 Task: For heading Arial black with underline.  font size for heading18,  'Change the font style of data to'Calibri.  and font size to 9,  Change the alignment of both headline & data to Align center.  In the sheet  DashboardFinDashboard
Action: Mouse moved to (22, 117)
Screenshot: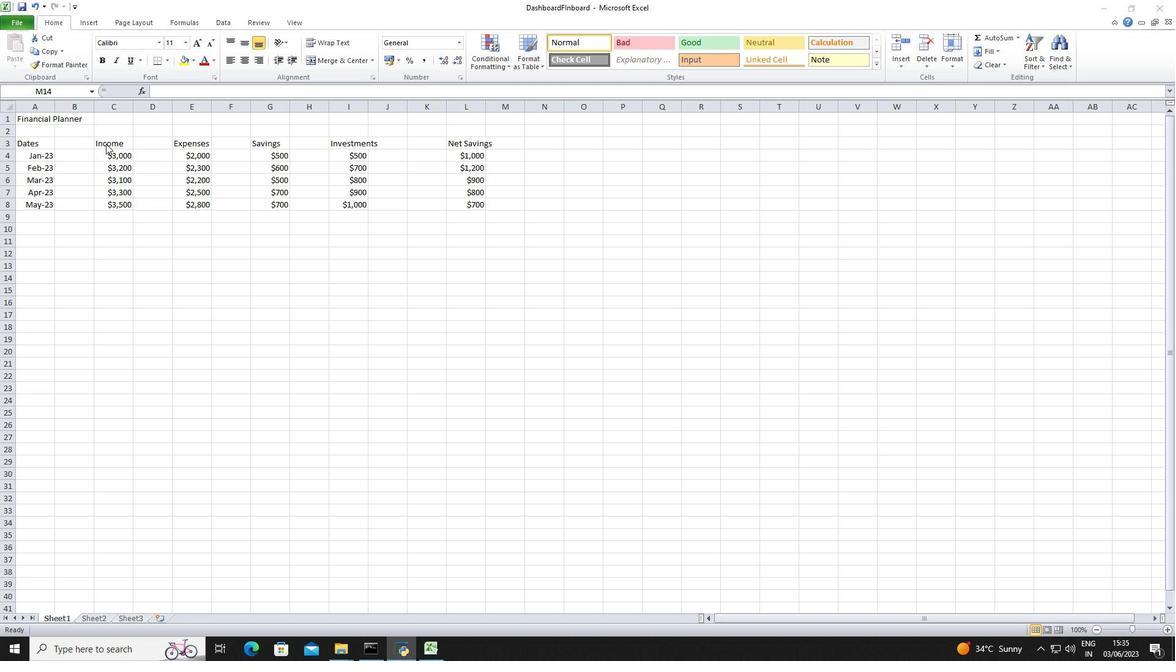 
Action: Mouse pressed left at (22, 117)
Screenshot: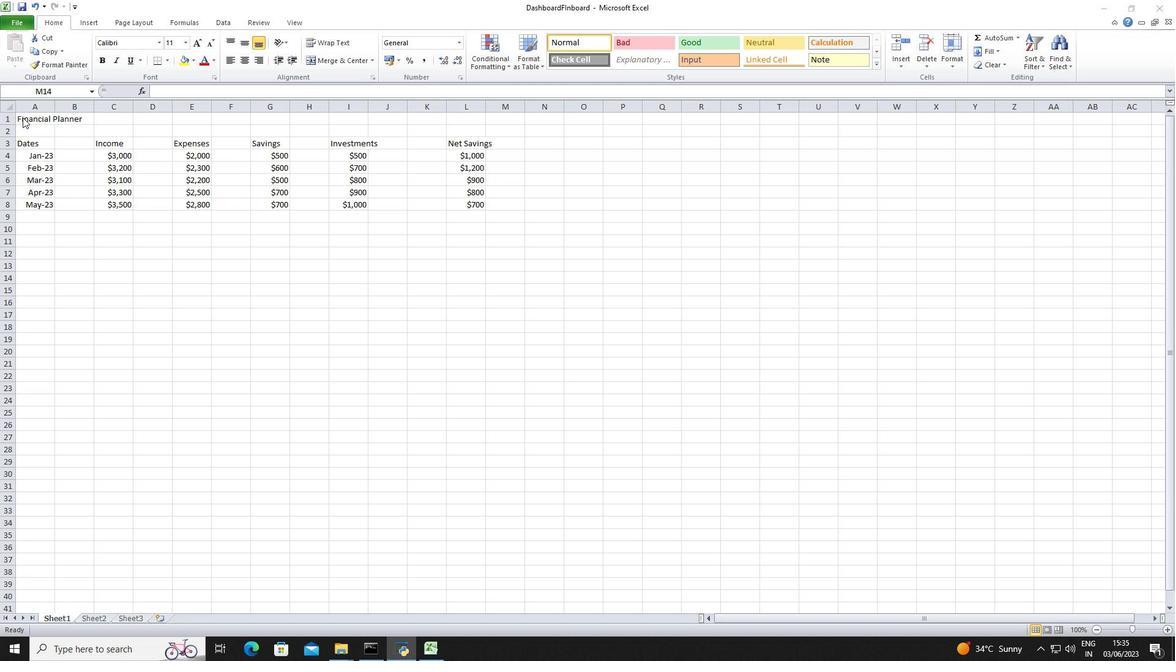 
Action: Mouse moved to (36, 118)
Screenshot: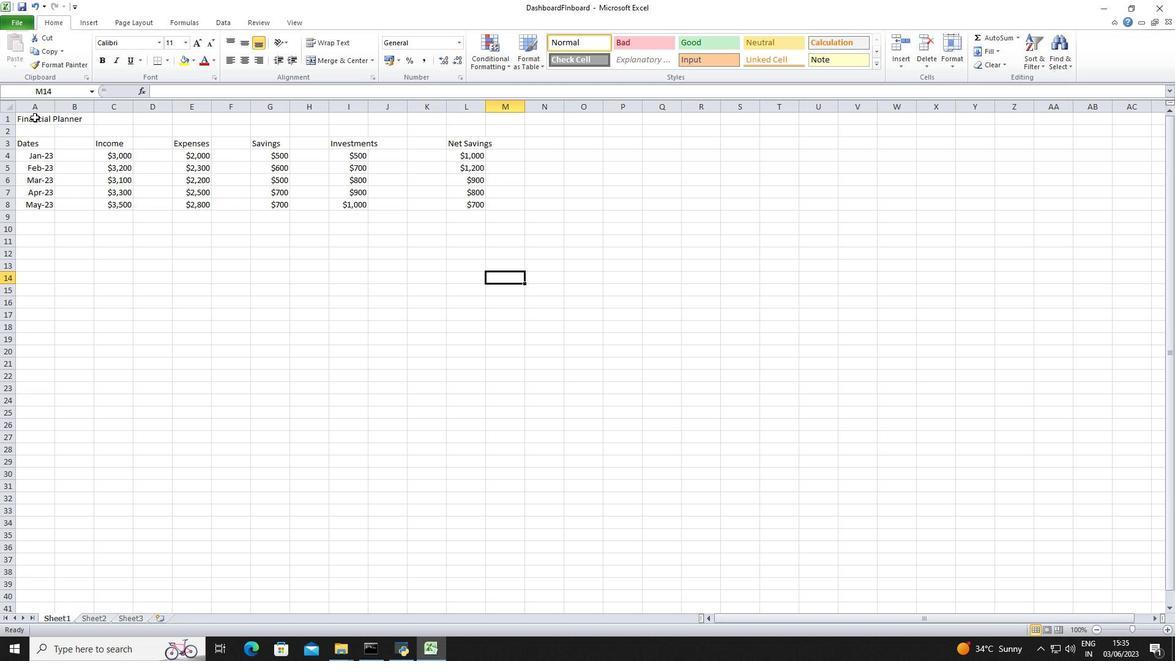 
Action: Mouse pressed left at (36, 118)
Screenshot: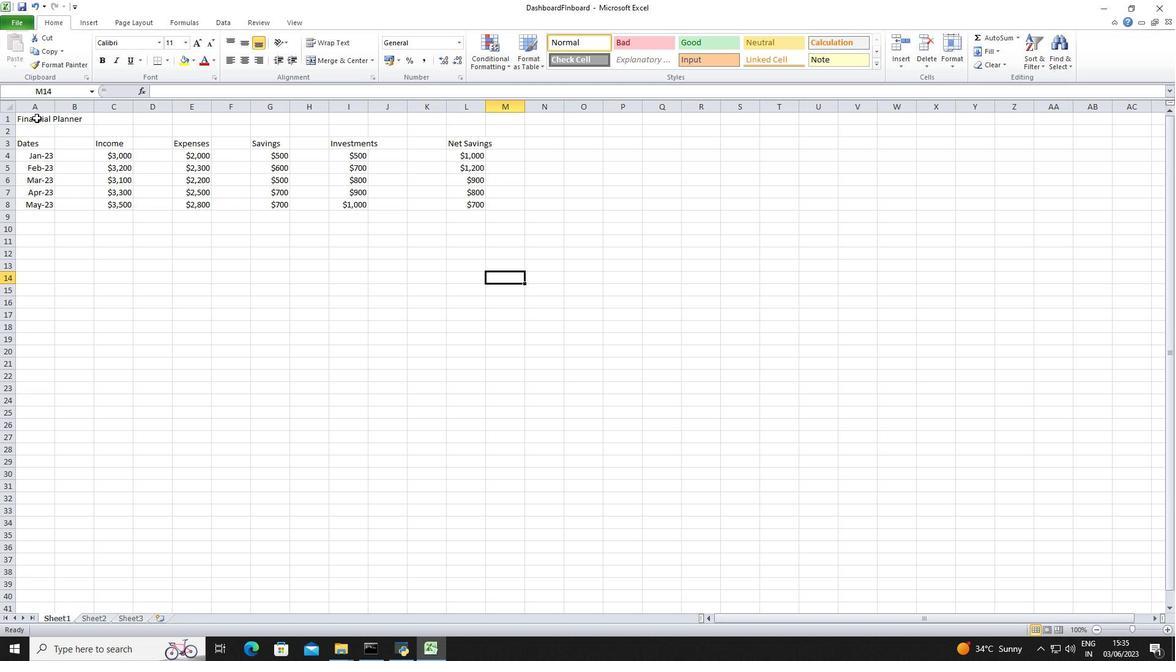 
Action: Mouse moved to (123, 43)
Screenshot: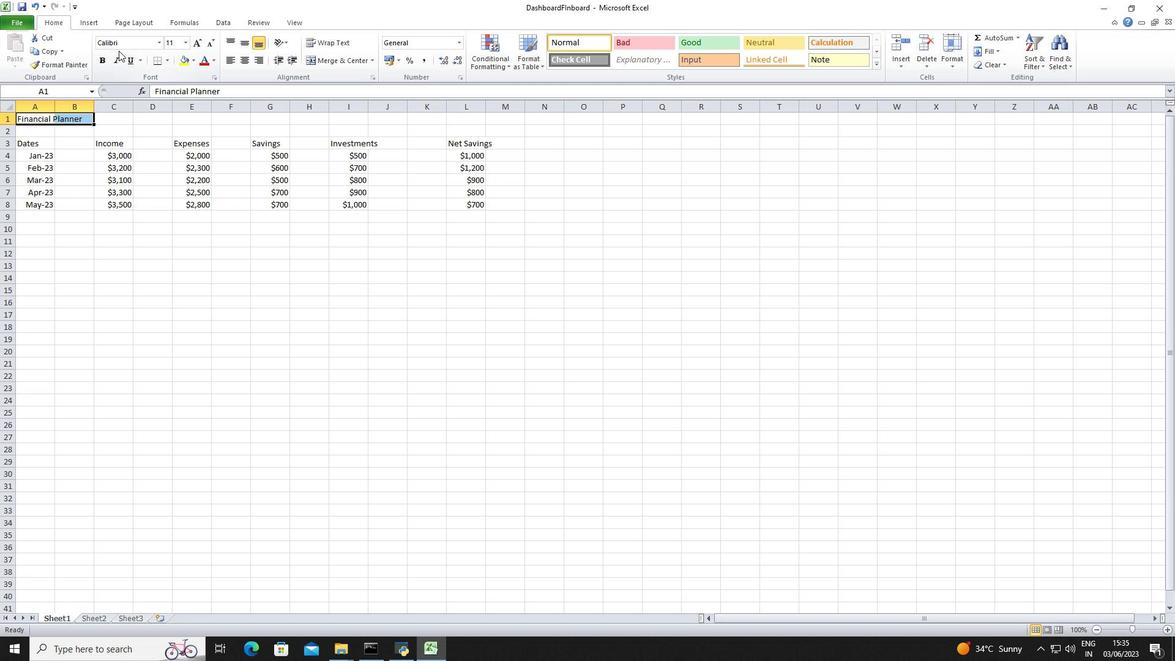 
Action: Mouse pressed left at (123, 43)
Screenshot: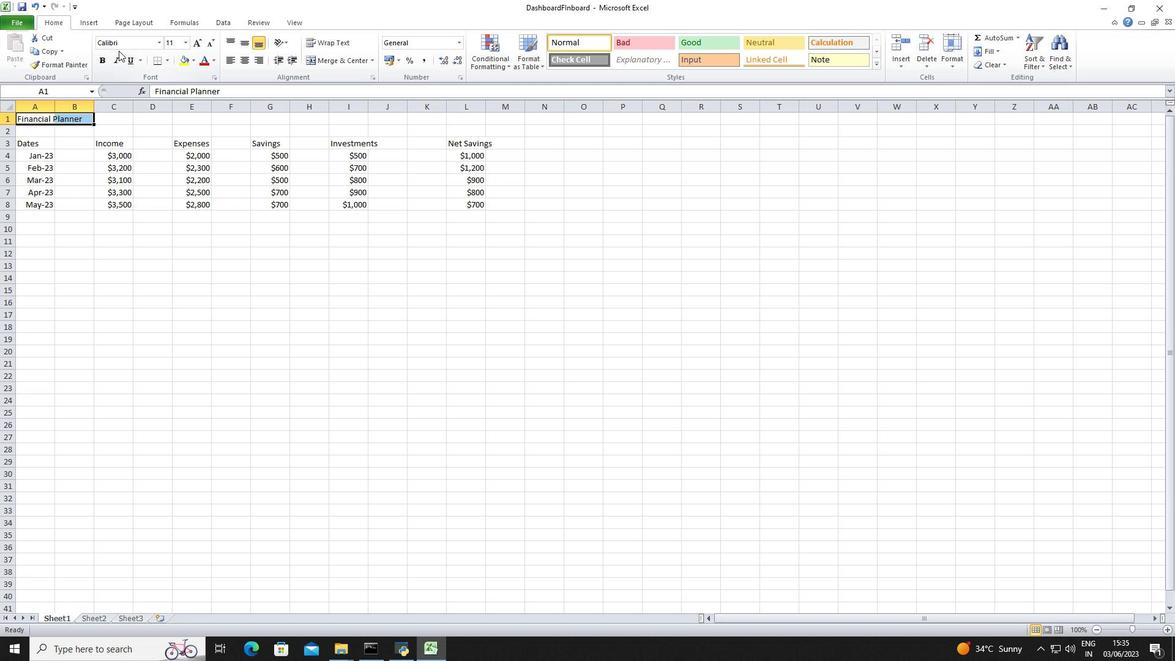 
Action: Key pressed <Key.shift>Arial
Screenshot: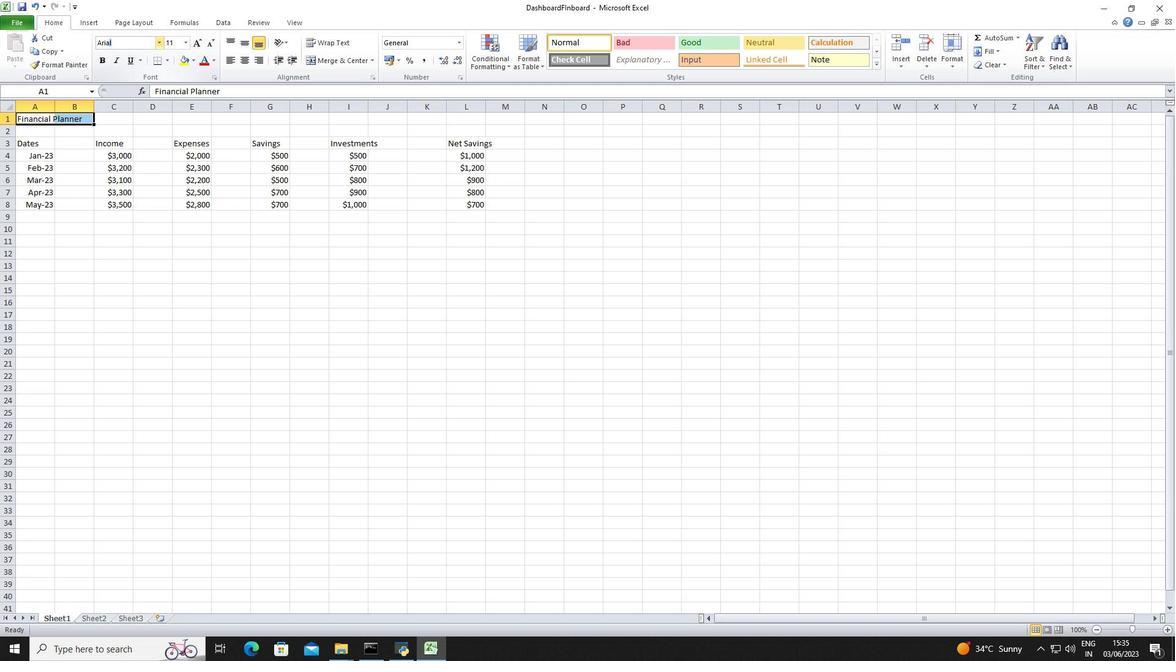 
Action: Mouse moved to (158, 44)
Screenshot: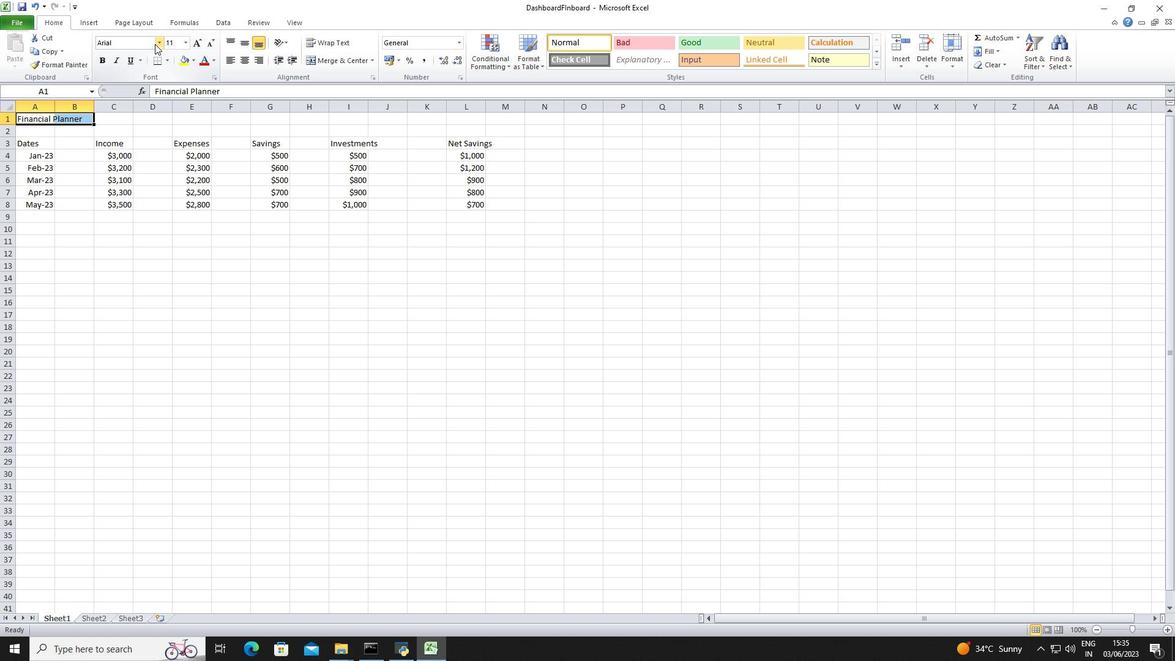 
Action: Key pressed <Key.space>black<Key.enter>
Screenshot: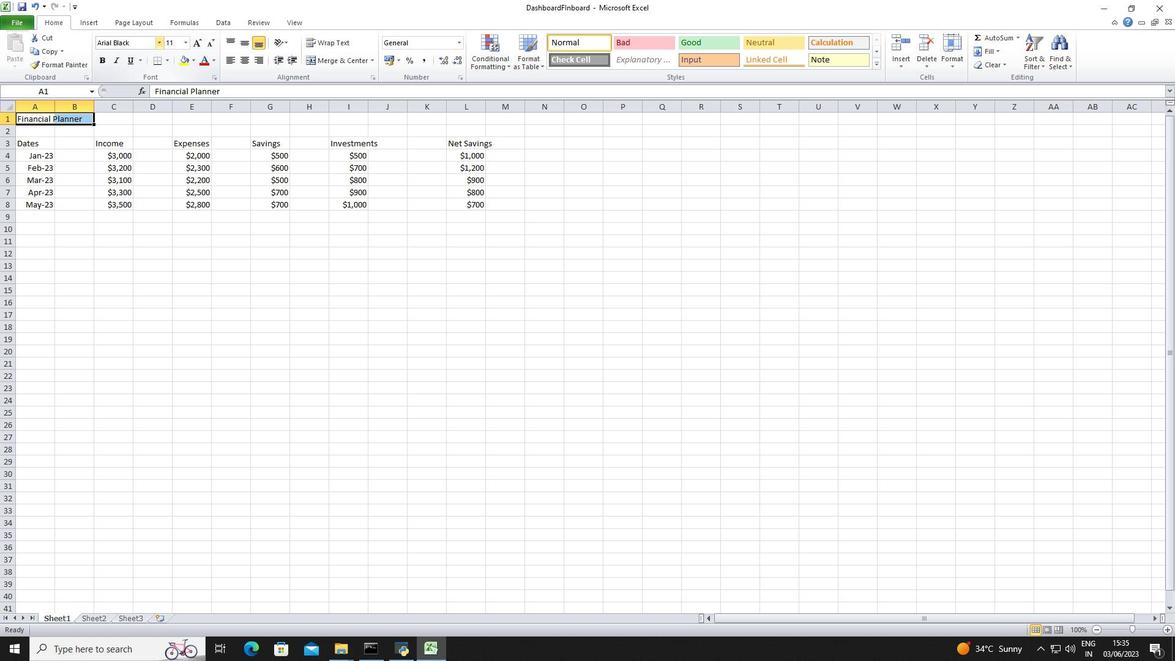 
Action: Mouse moved to (126, 64)
Screenshot: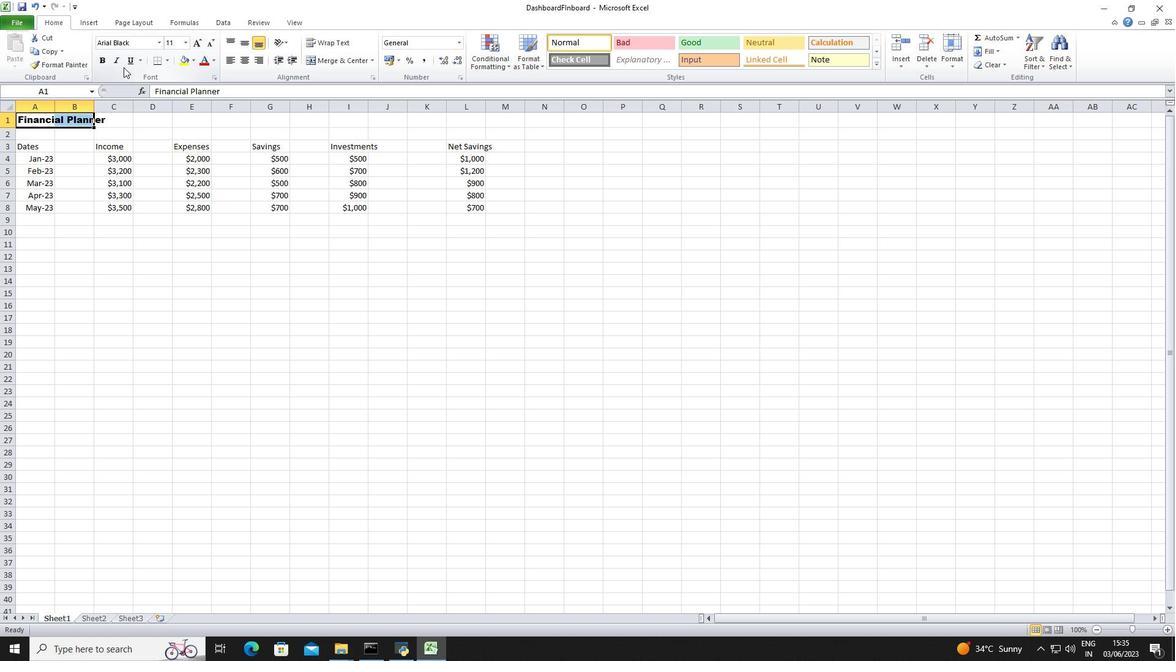 
Action: Mouse pressed left at (126, 64)
Screenshot: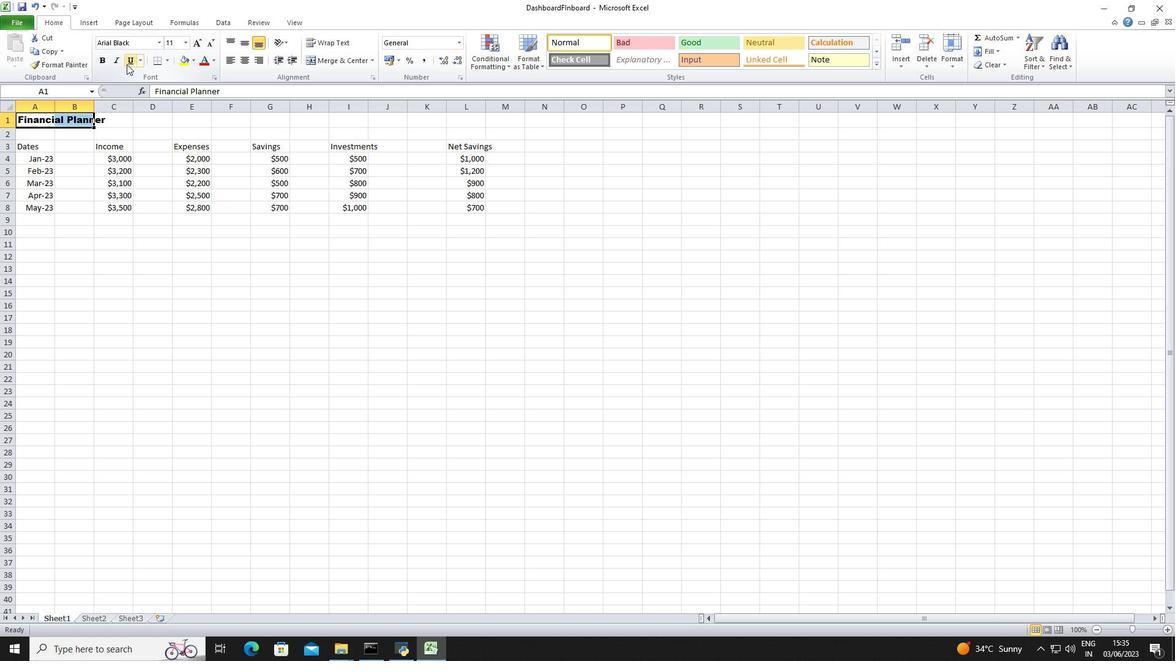 
Action: Mouse moved to (188, 42)
Screenshot: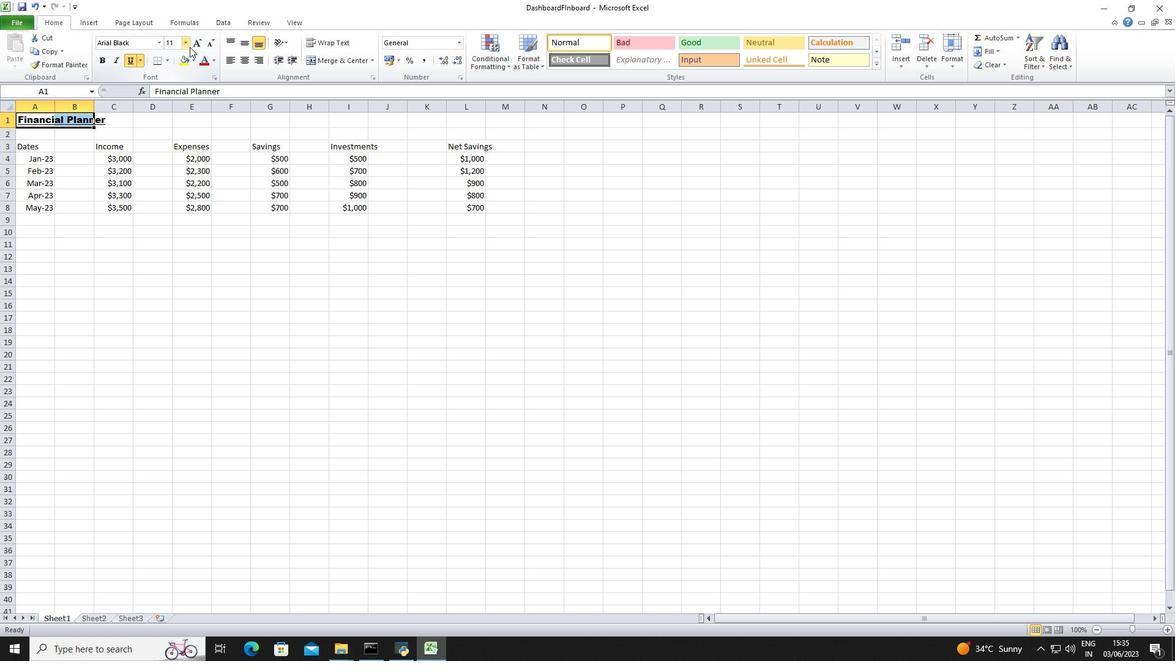 
Action: Mouse pressed left at (188, 42)
Screenshot: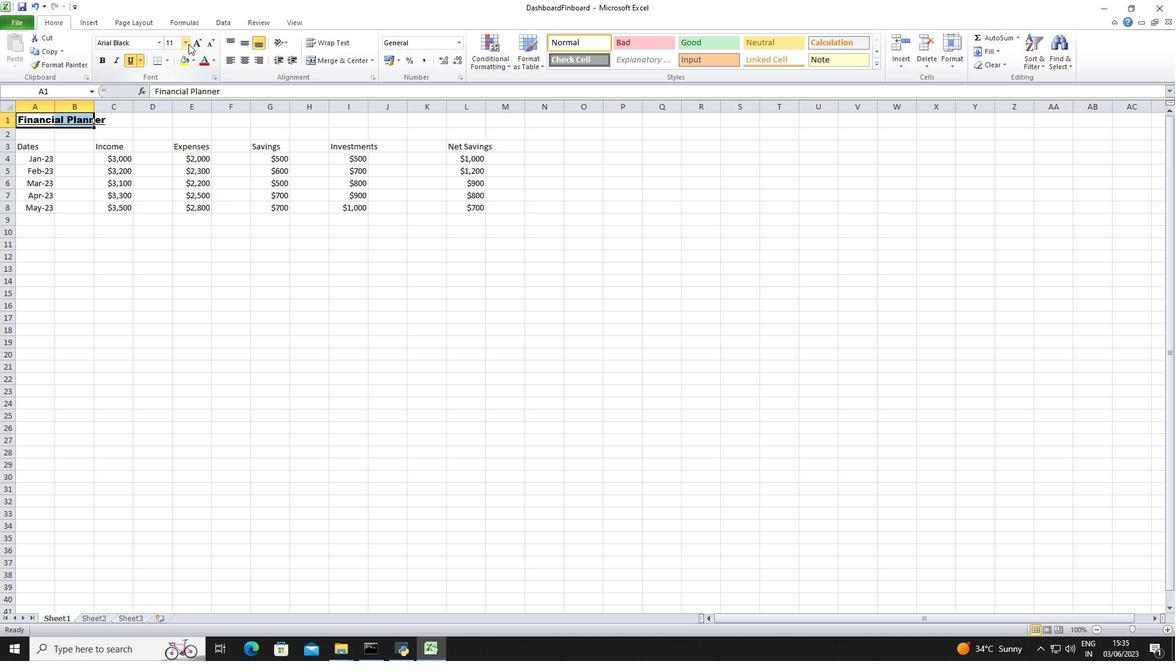 
Action: Mouse moved to (171, 127)
Screenshot: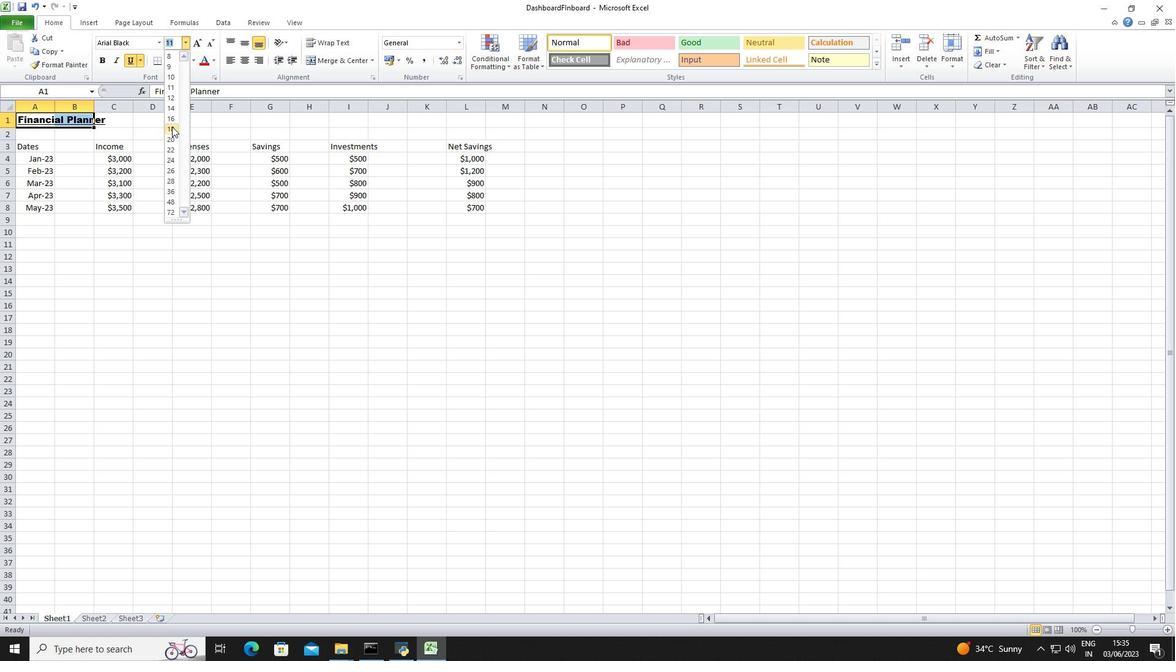 
Action: Mouse pressed left at (171, 127)
Screenshot: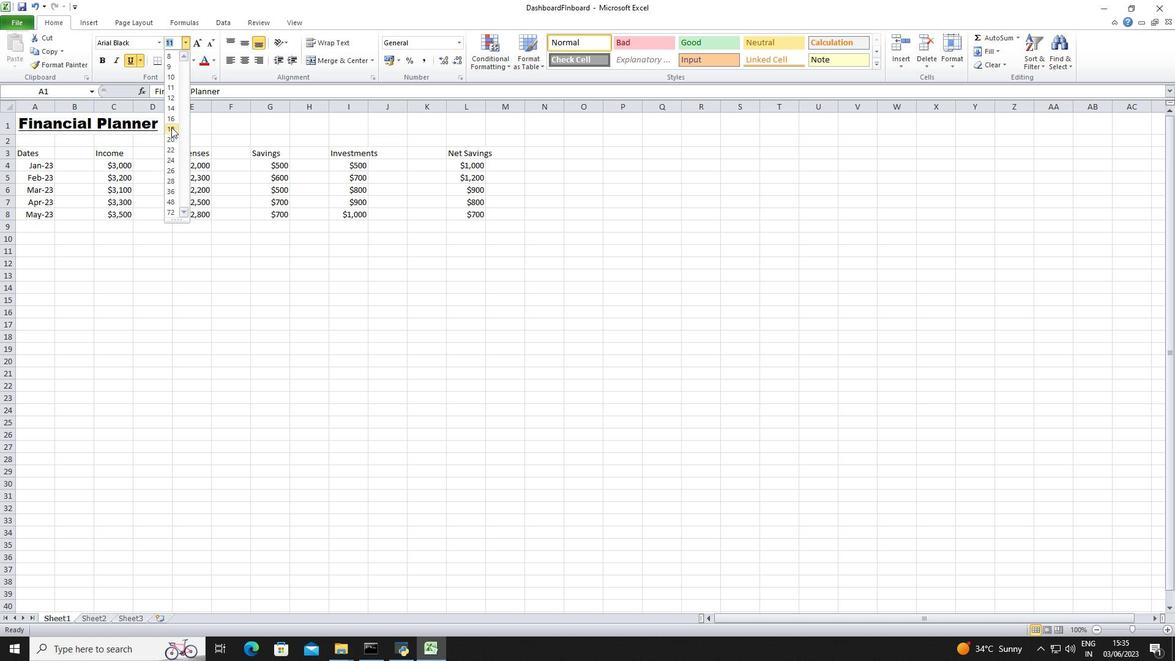 
Action: Mouse moved to (43, 158)
Screenshot: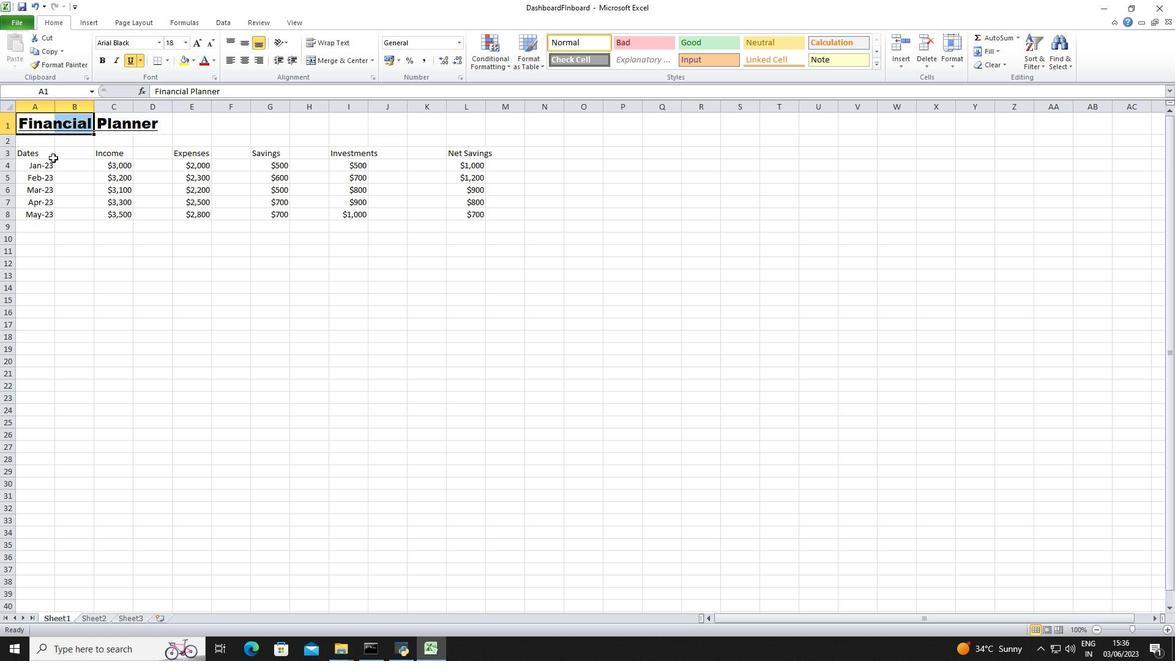 
Action: Mouse pressed left at (43, 158)
Screenshot: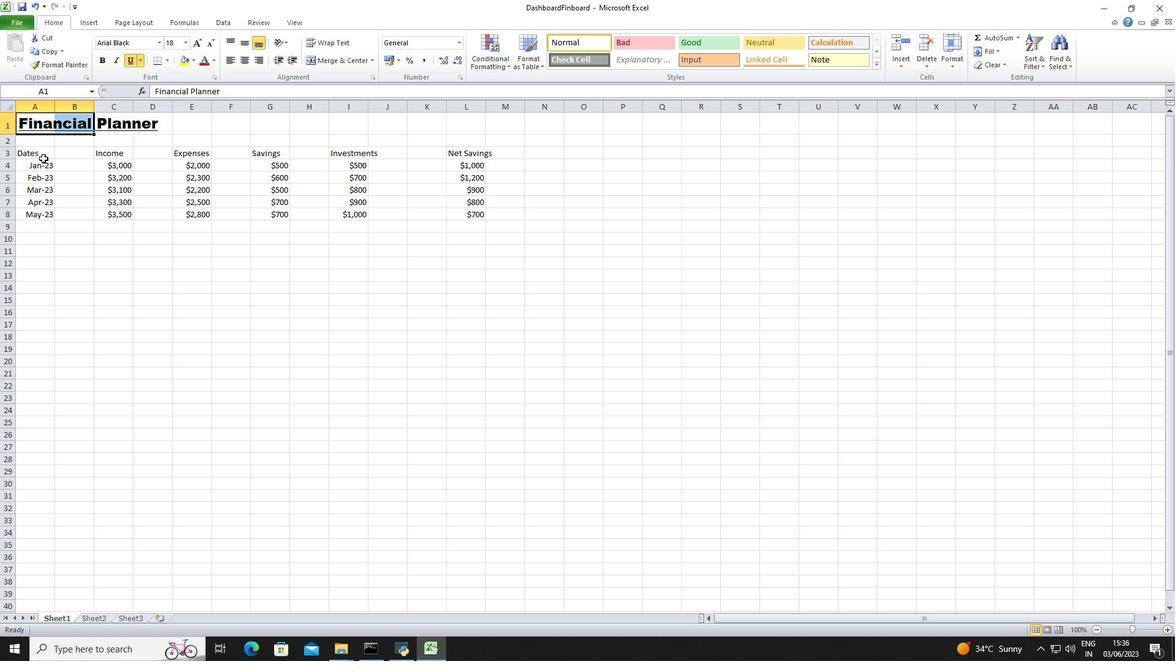 
Action: Mouse moved to (124, 45)
Screenshot: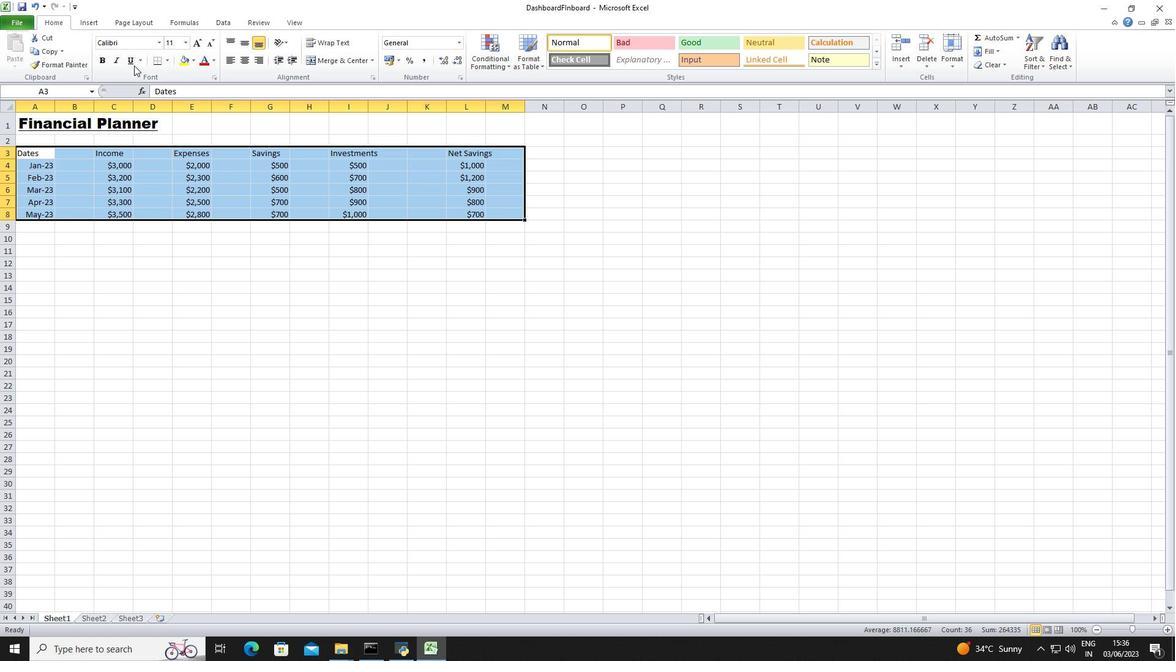 
Action: Mouse pressed left at (124, 45)
Screenshot: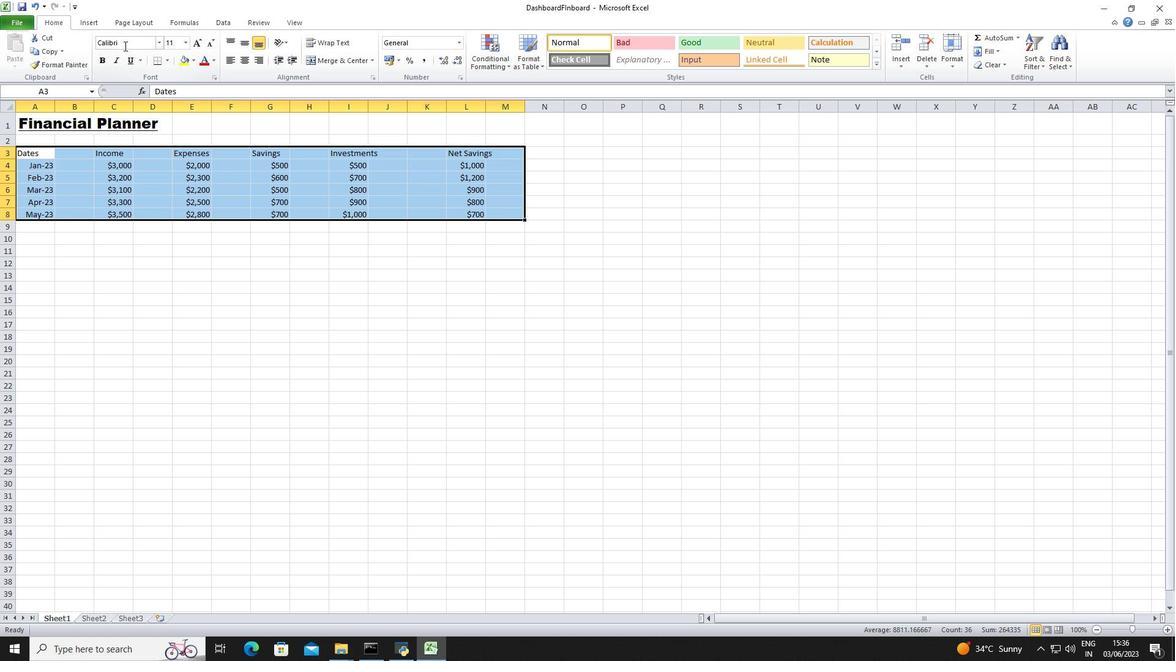 
Action: Key pressed <Key.enter>
Screenshot: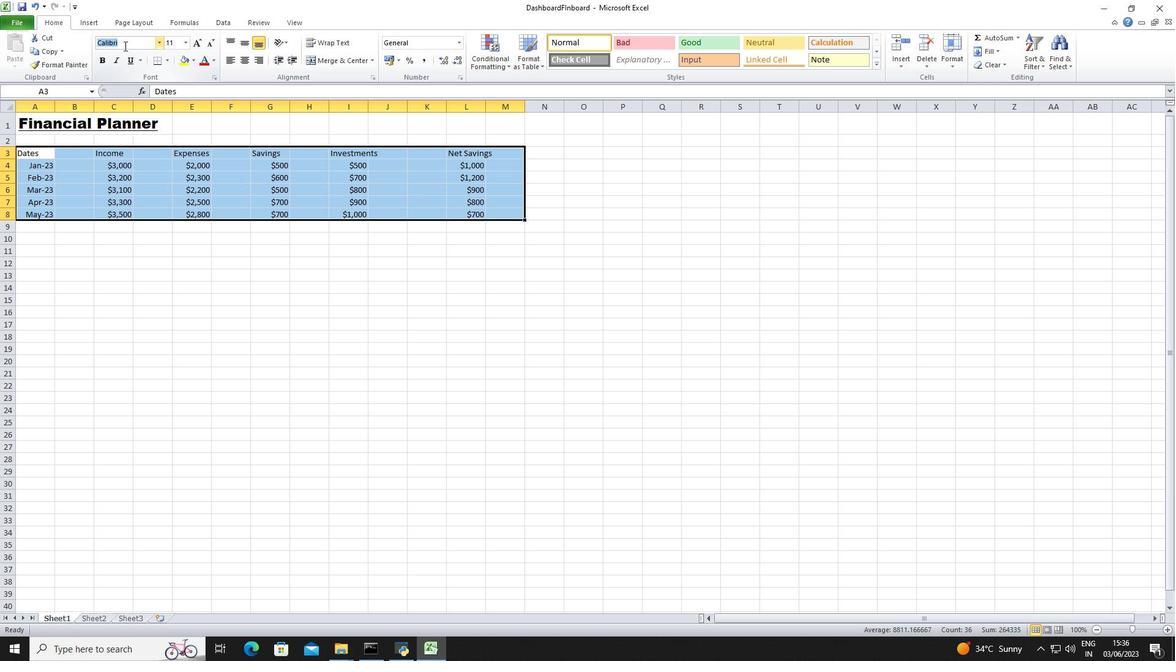 
Action: Mouse moved to (184, 44)
Screenshot: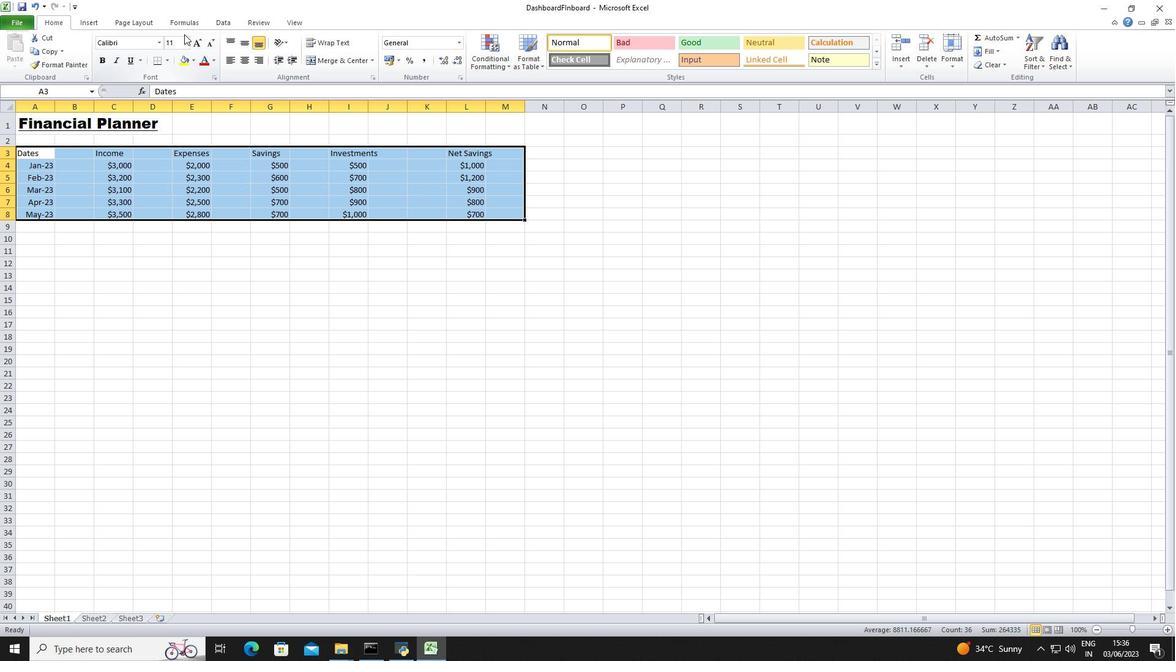 
Action: Mouse pressed left at (184, 44)
Screenshot: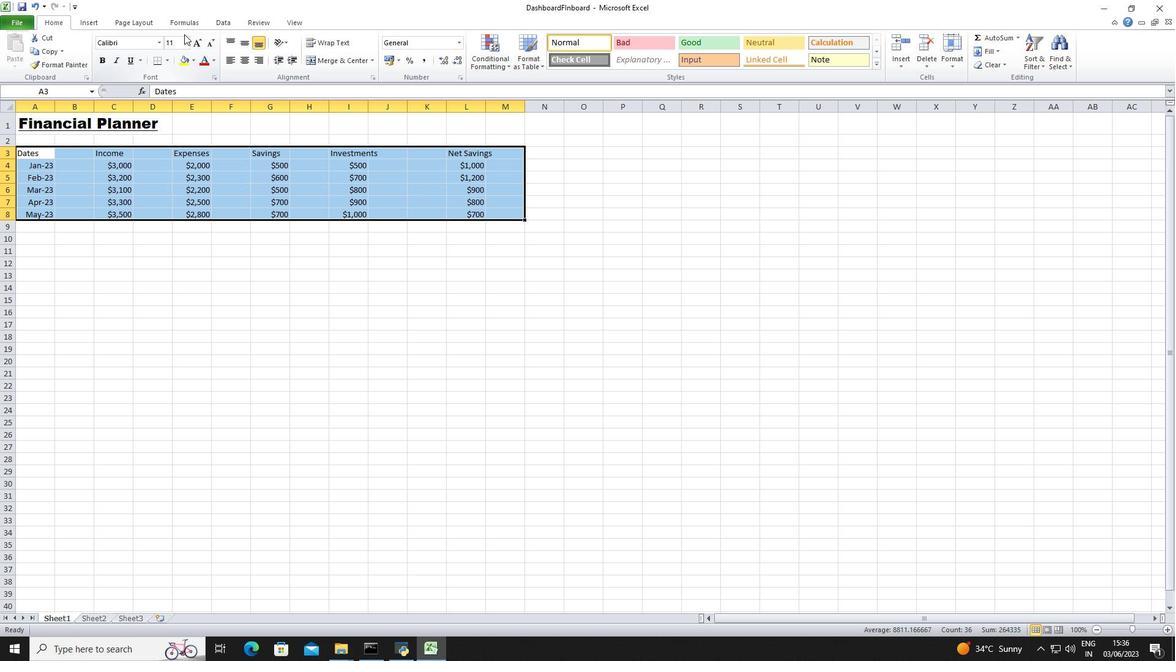 
Action: Mouse moved to (175, 66)
Screenshot: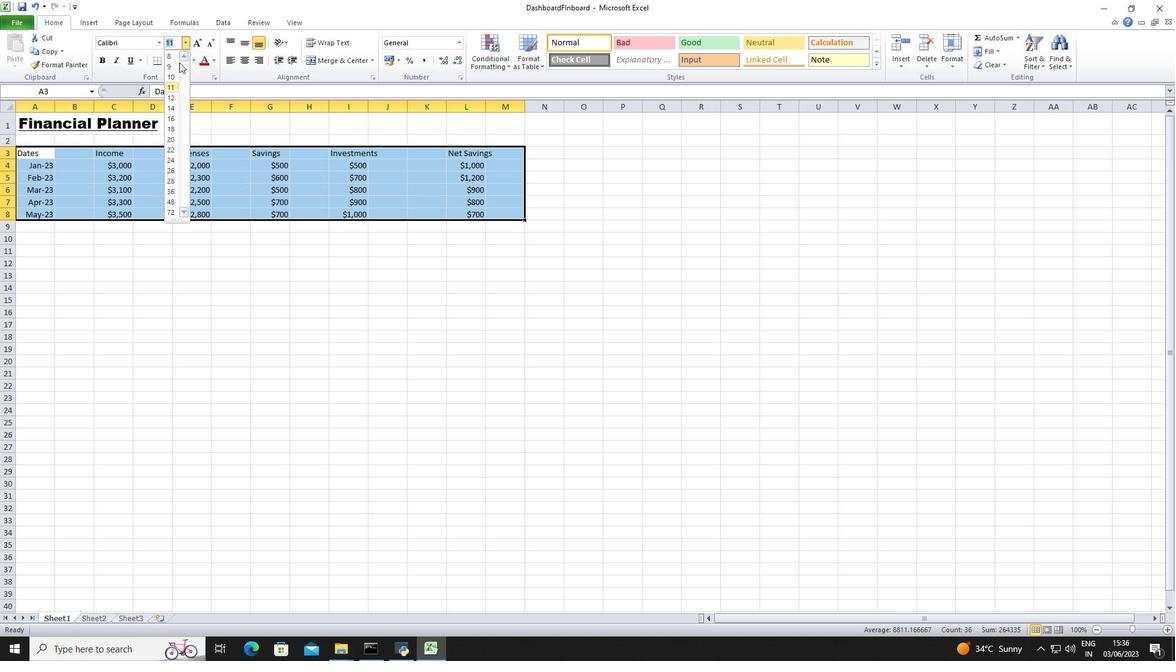 
Action: Mouse pressed left at (175, 66)
Screenshot: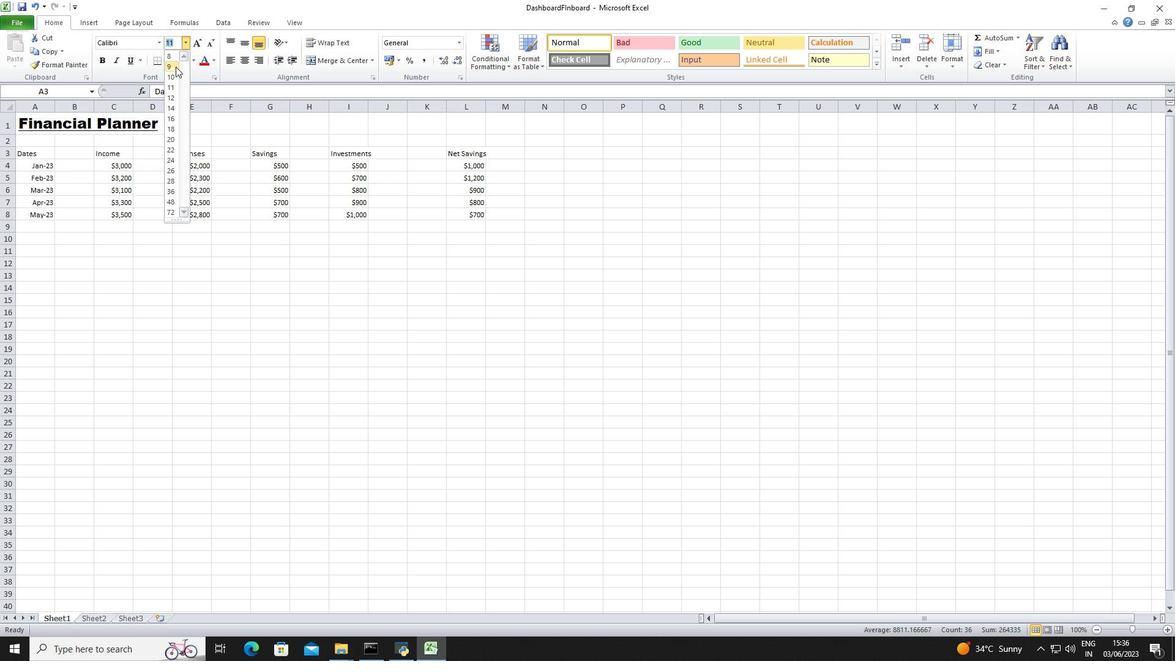
Action: Mouse moved to (243, 60)
Screenshot: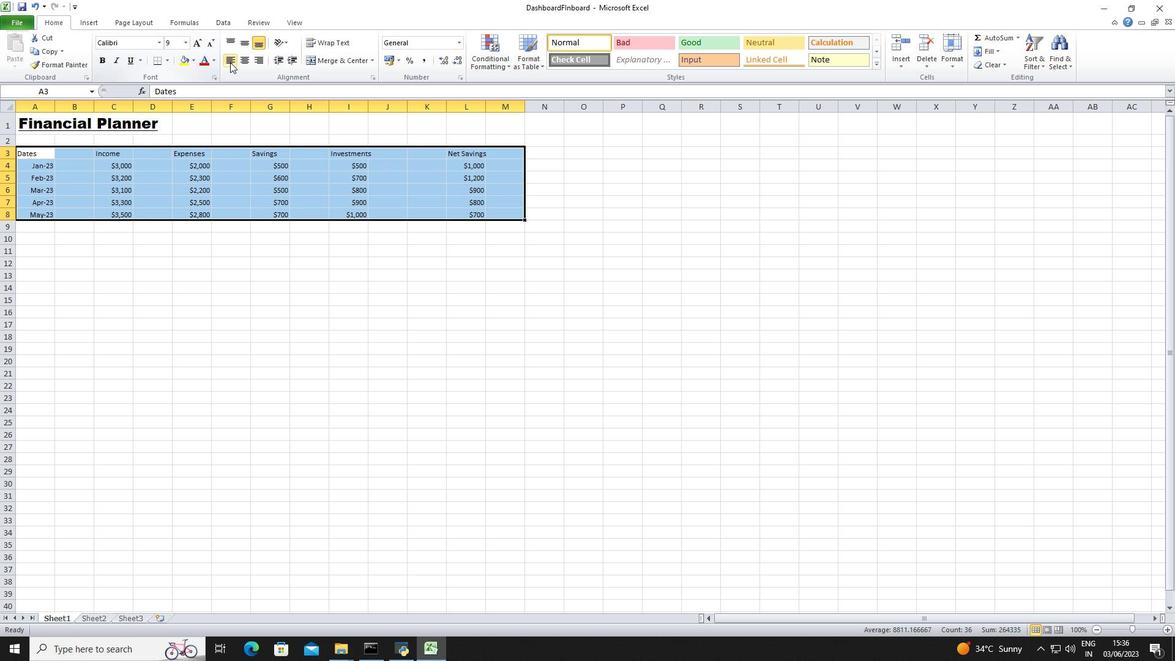 
Action: Mouse pressed left at (243, 60)
Screenshot: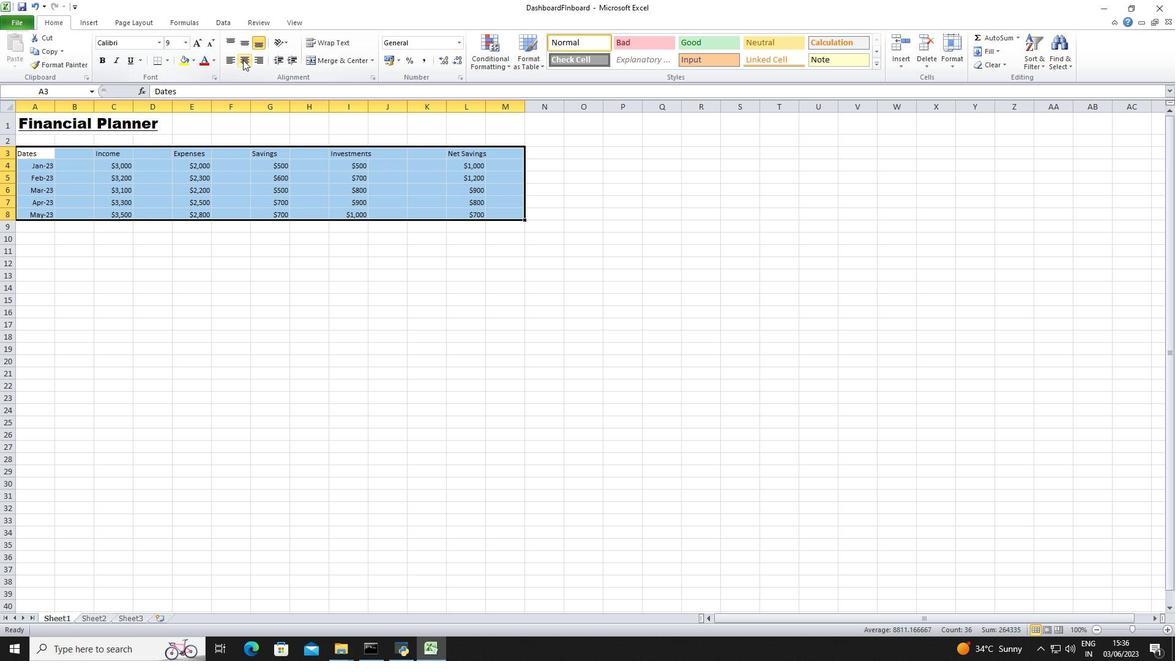 
Action: Mouse moved to (30, 125)
Screenshot: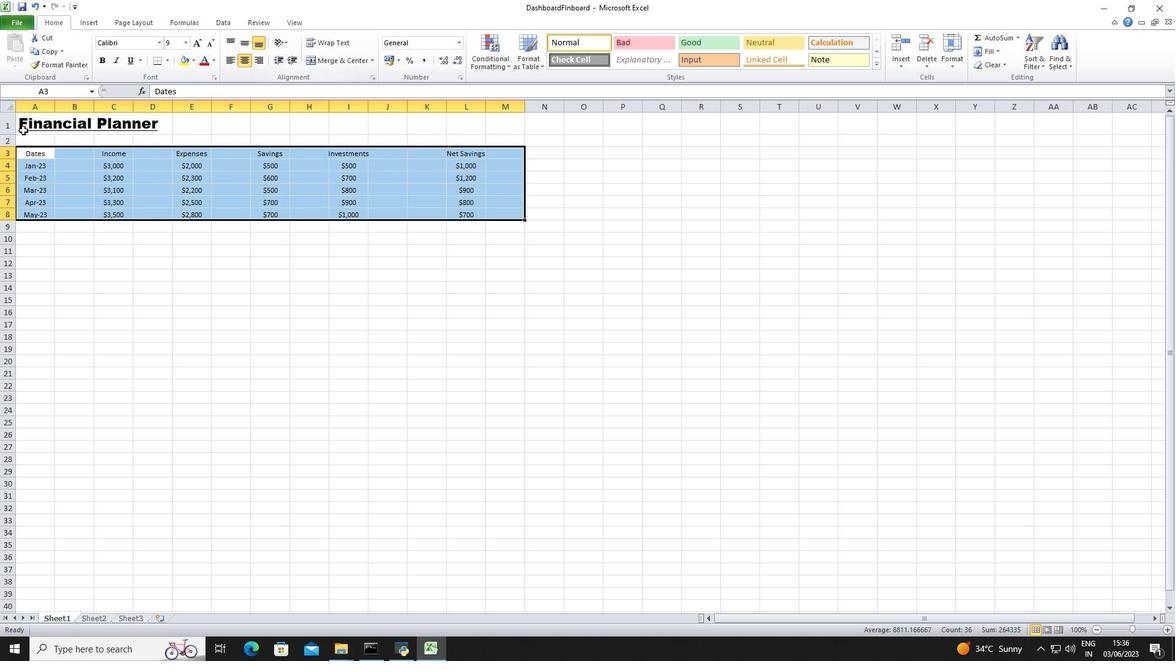 
Action: Mouse pressed left at (30, 125)
Screenshot: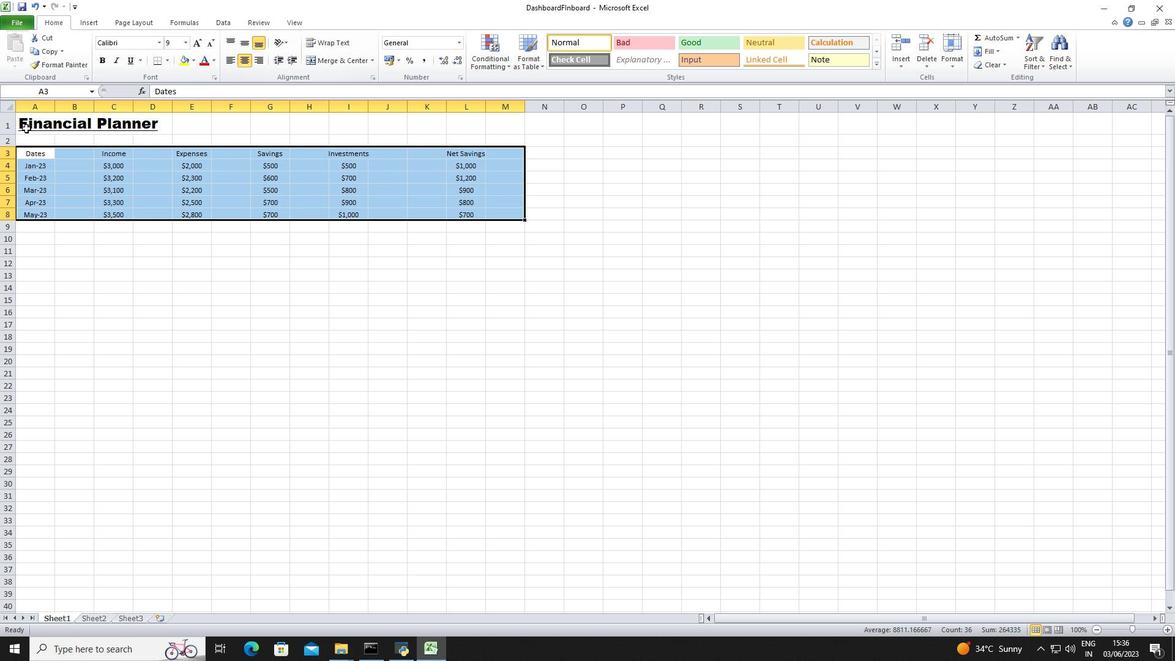
Action: Mouse moved to (244, 64)
Screenshot: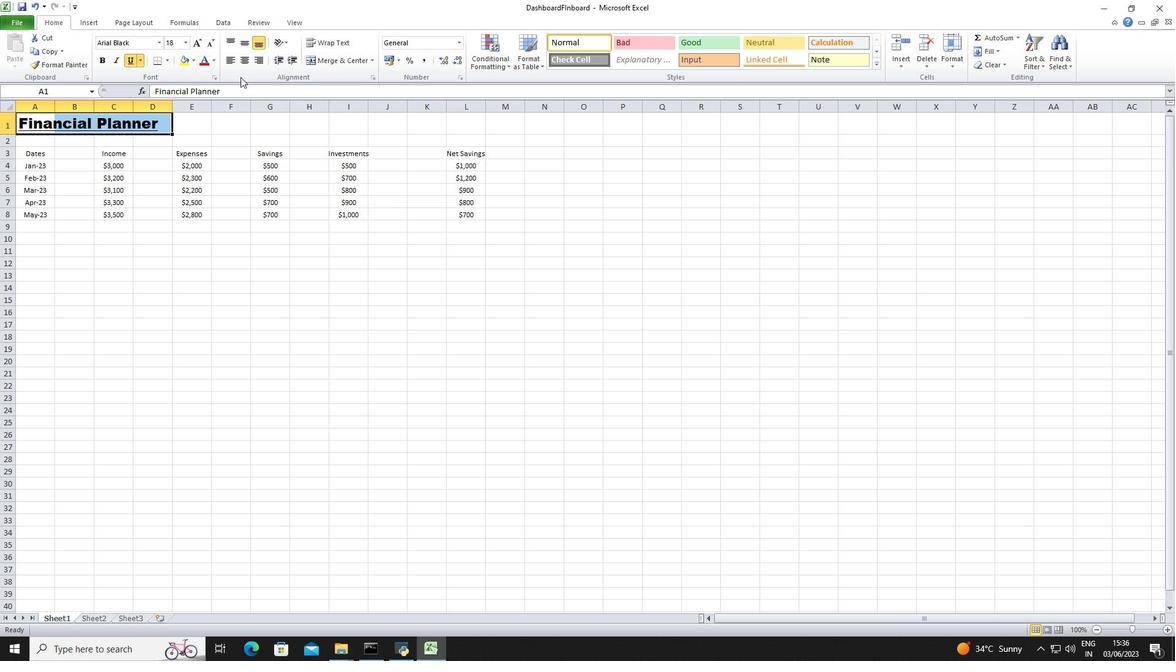 
Action: Mouse pressed left at (244, 64)
Screenshot: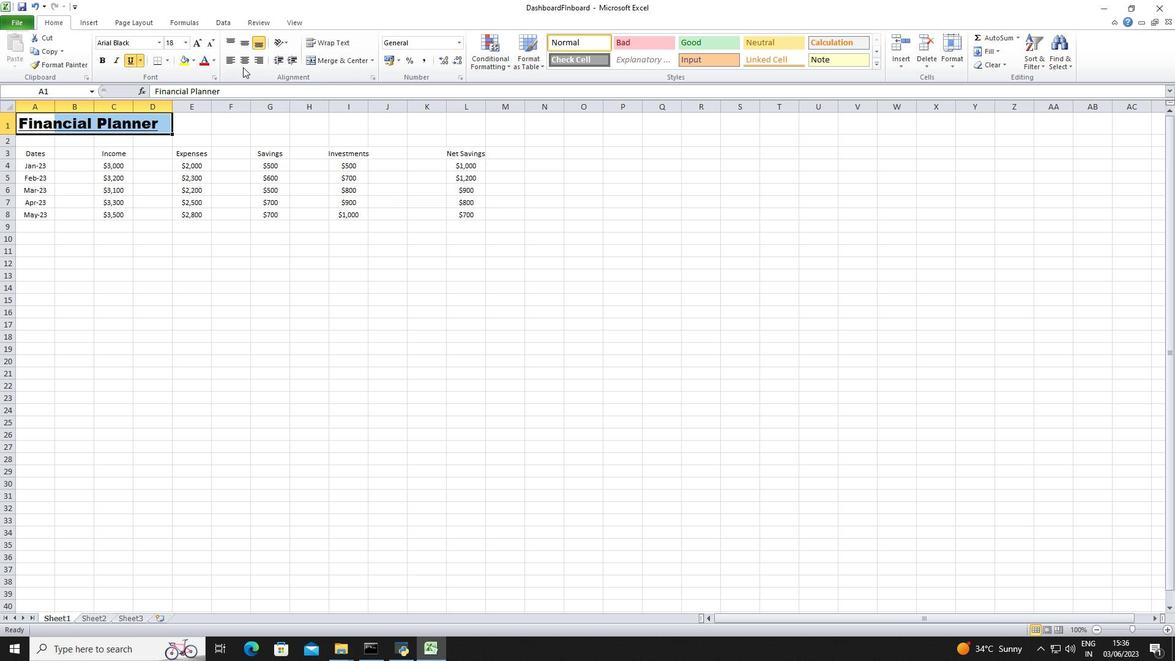 
Action: Mouse moved to (54, 109)
Screenshot: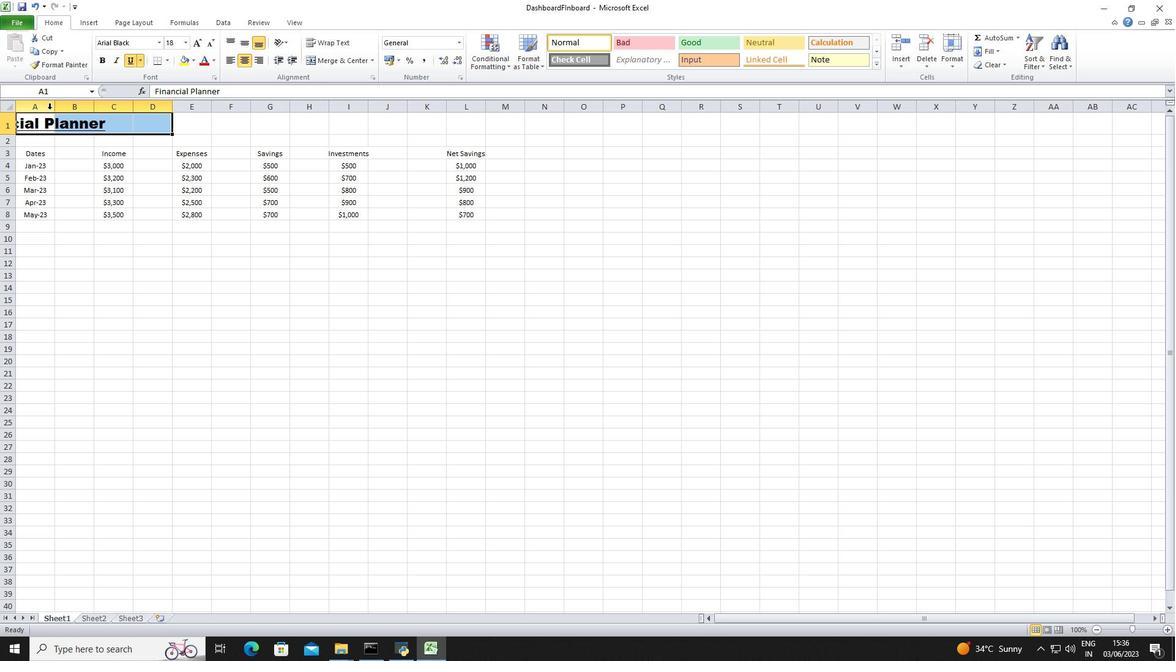 
Action: Mouse pressed left at (54, 109)
Screenshot: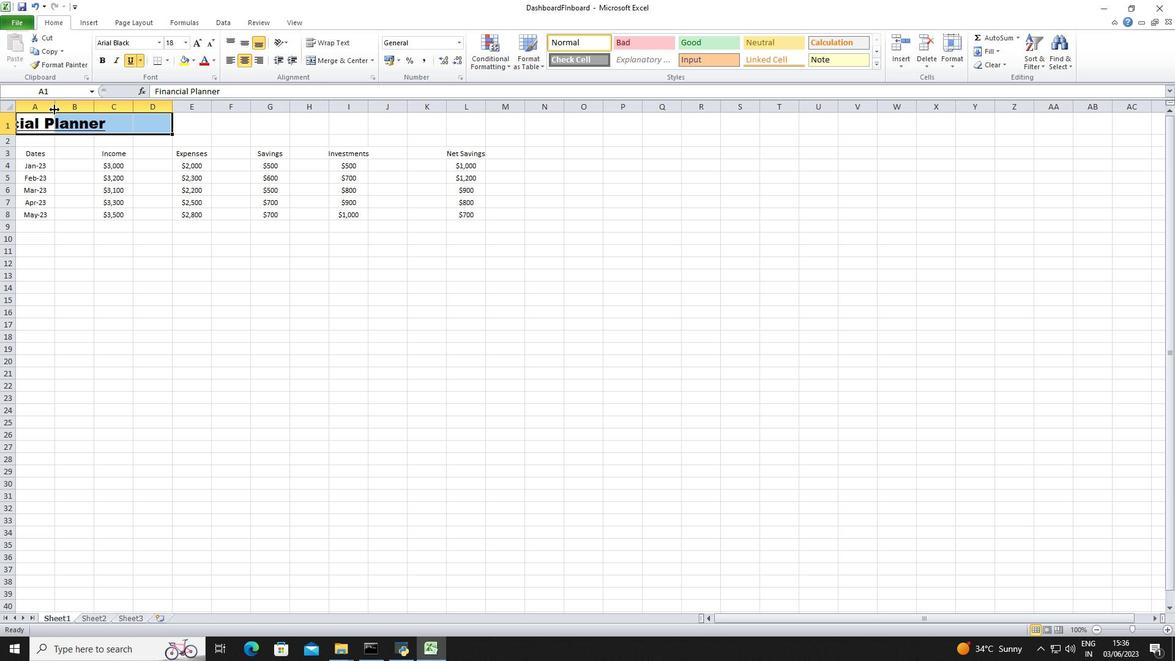 
Action: Mouse moved to (126, 110)
Screenshot: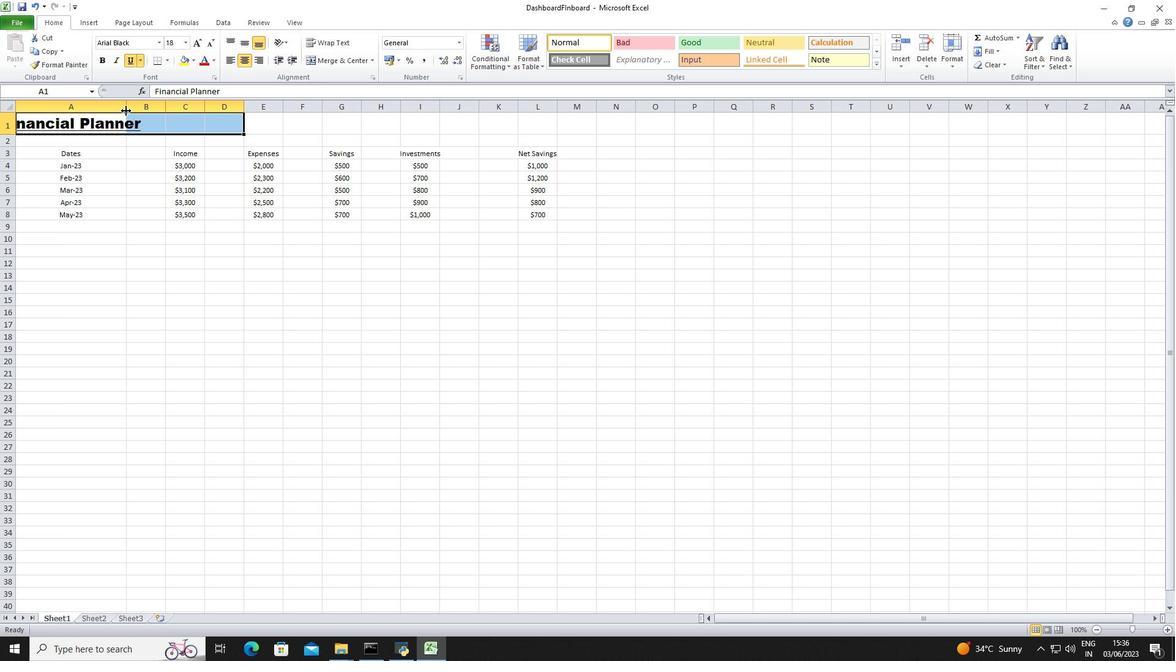 
Action: Mouse pressed left at (126, 110)
Screenshot: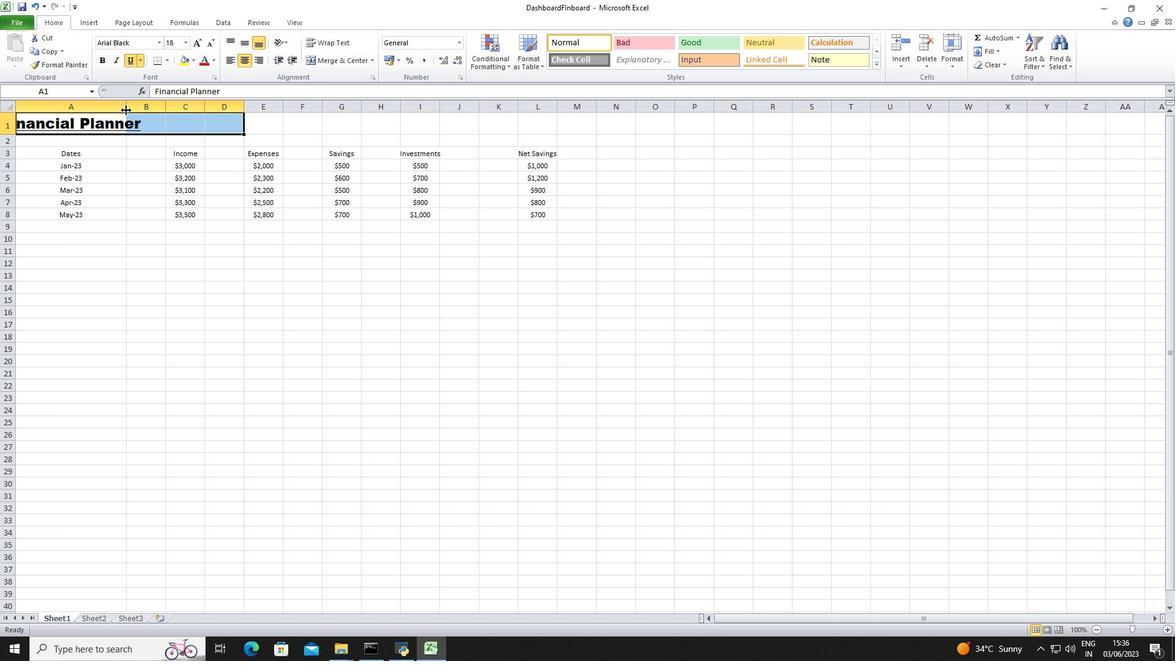 
Action: Mouse moved to (156, 113)
Screenshot: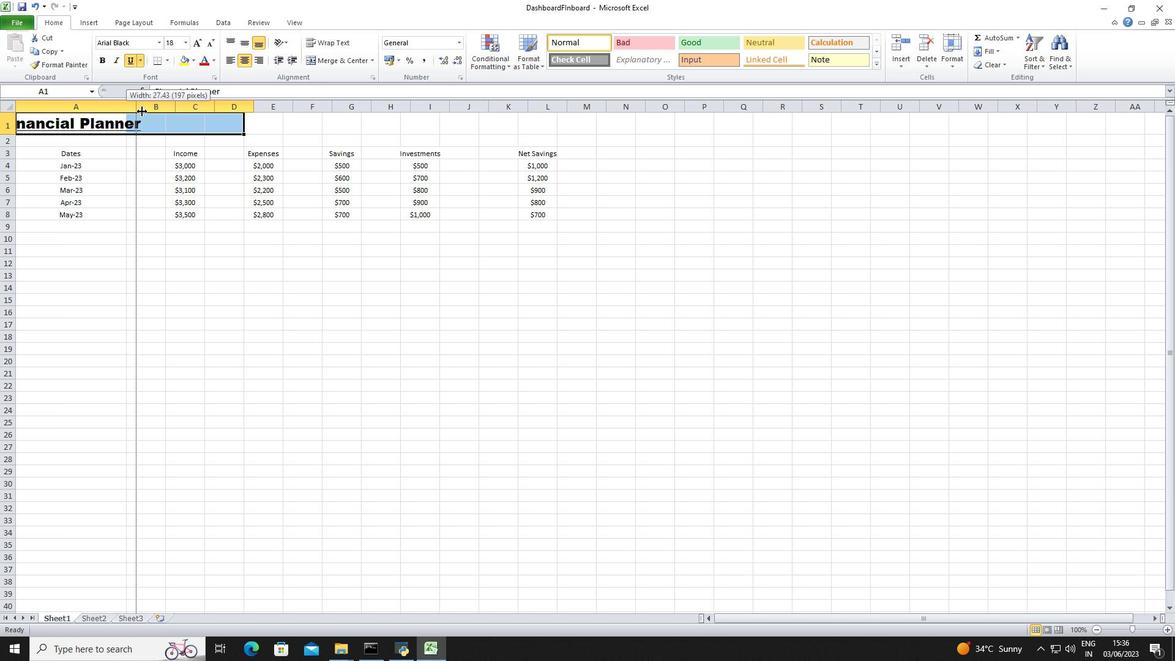
Action: Mouse pressed left at (156, 113)
Screenshot: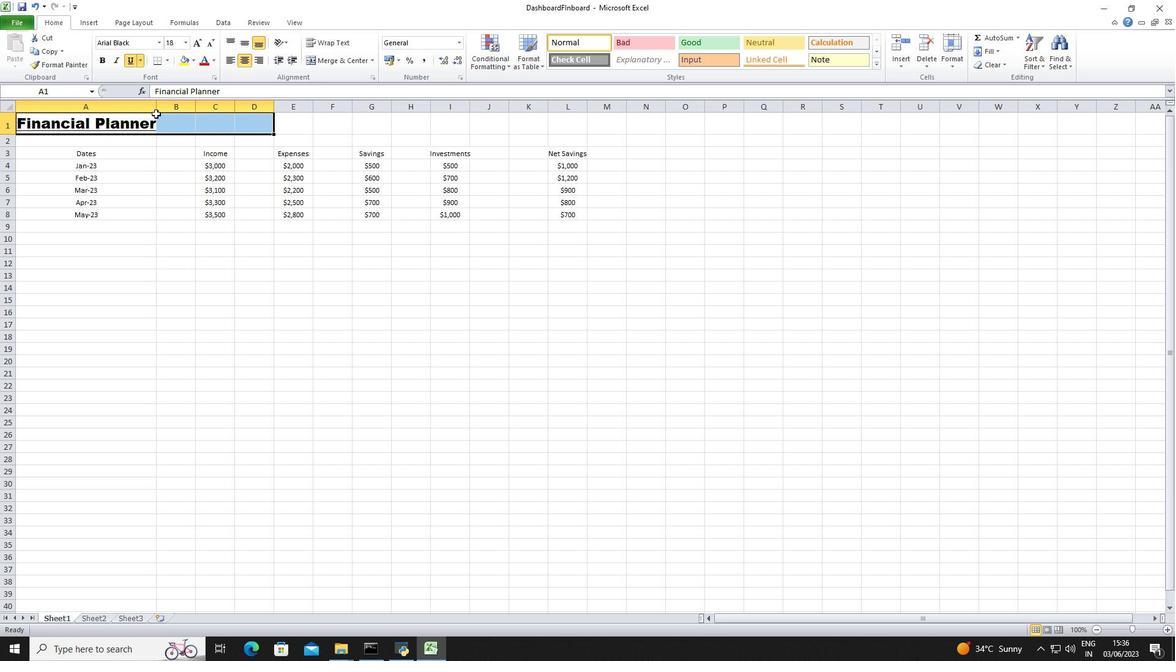 
Action: Mouse moved to (157, 109)
Screenshot: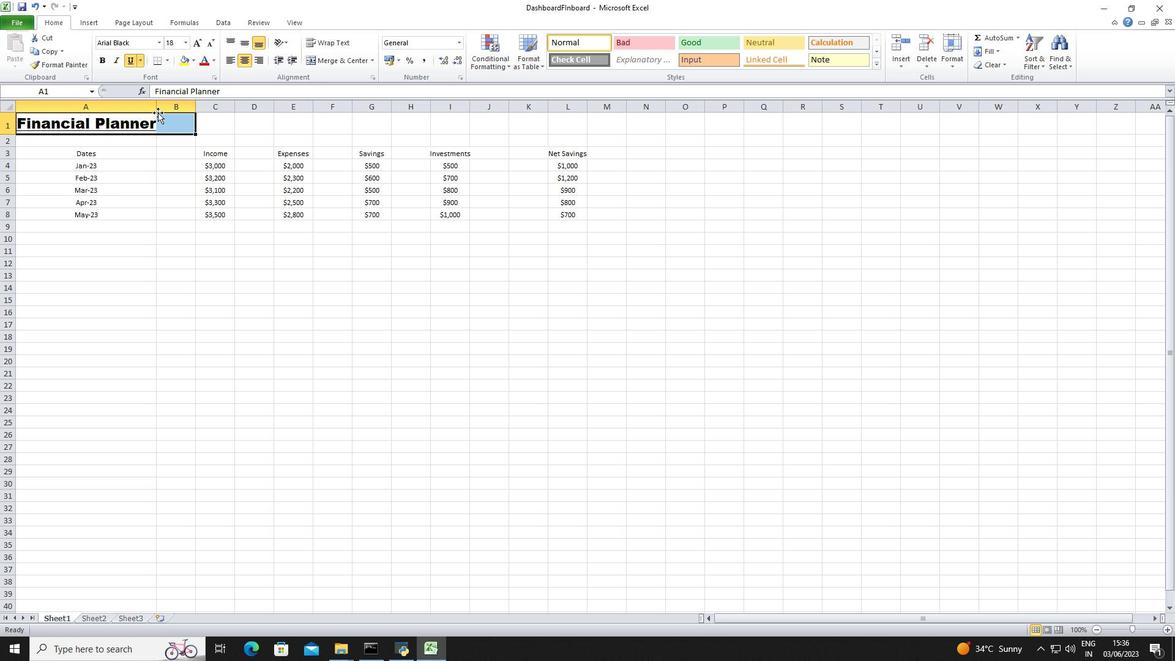 
Action: Mouse pressed left at (157, 109)
Screenshot: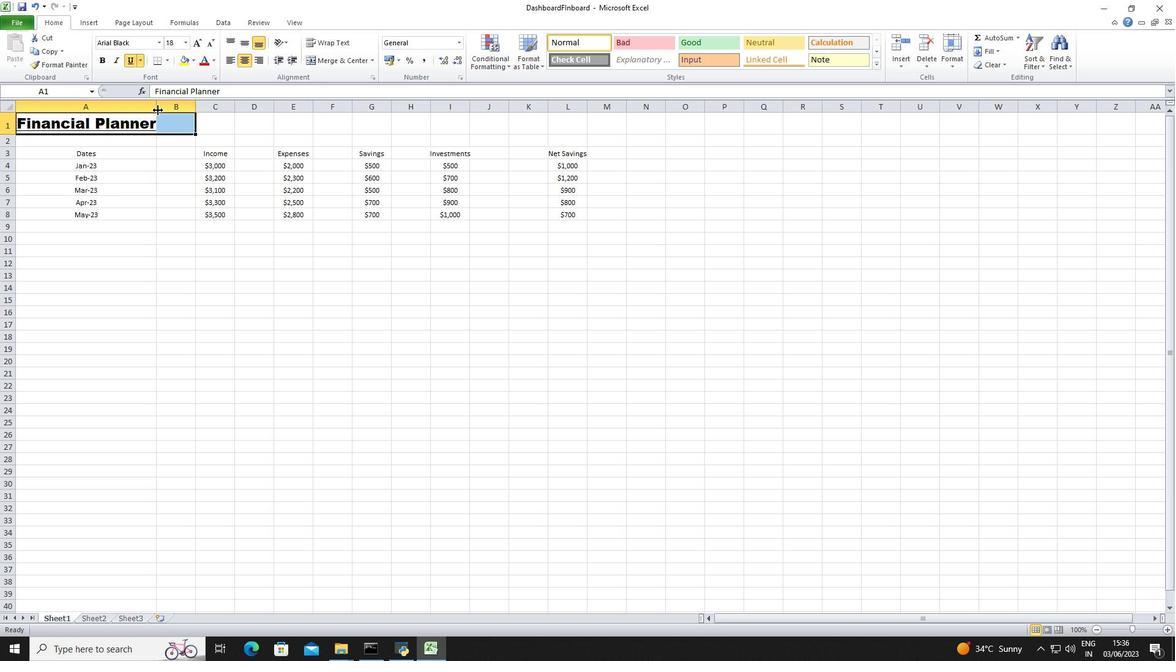 
Action: Mouse moved to (708, 217)
Screenshot: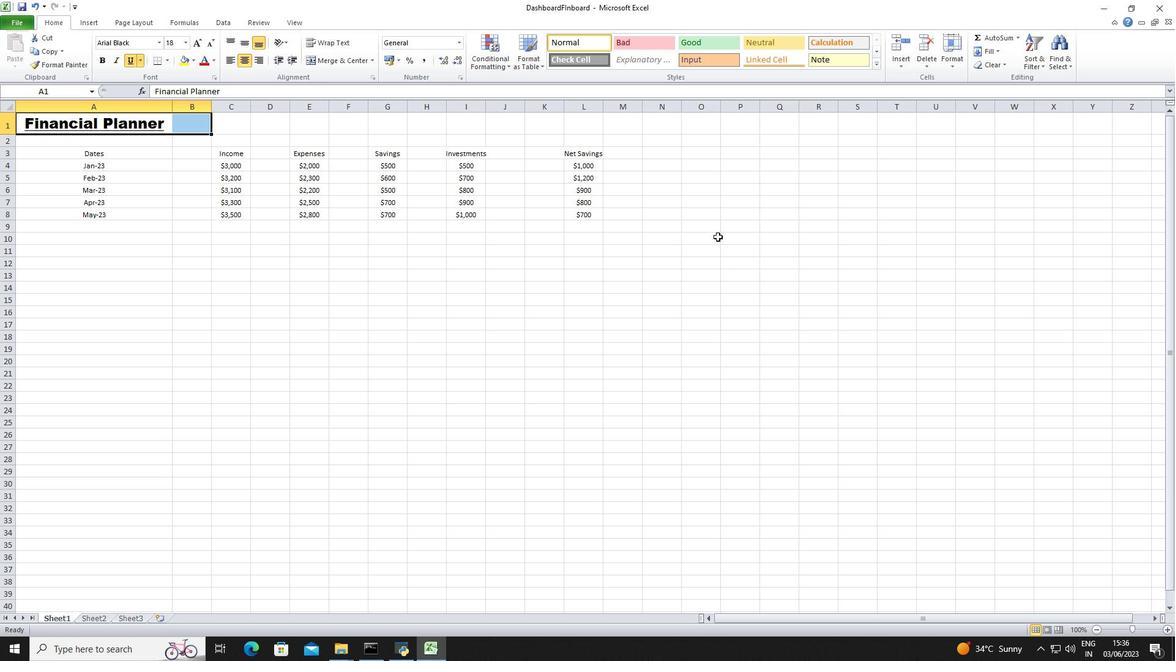 
Action: Mouse pressed left at (708, 217)
Screenshot: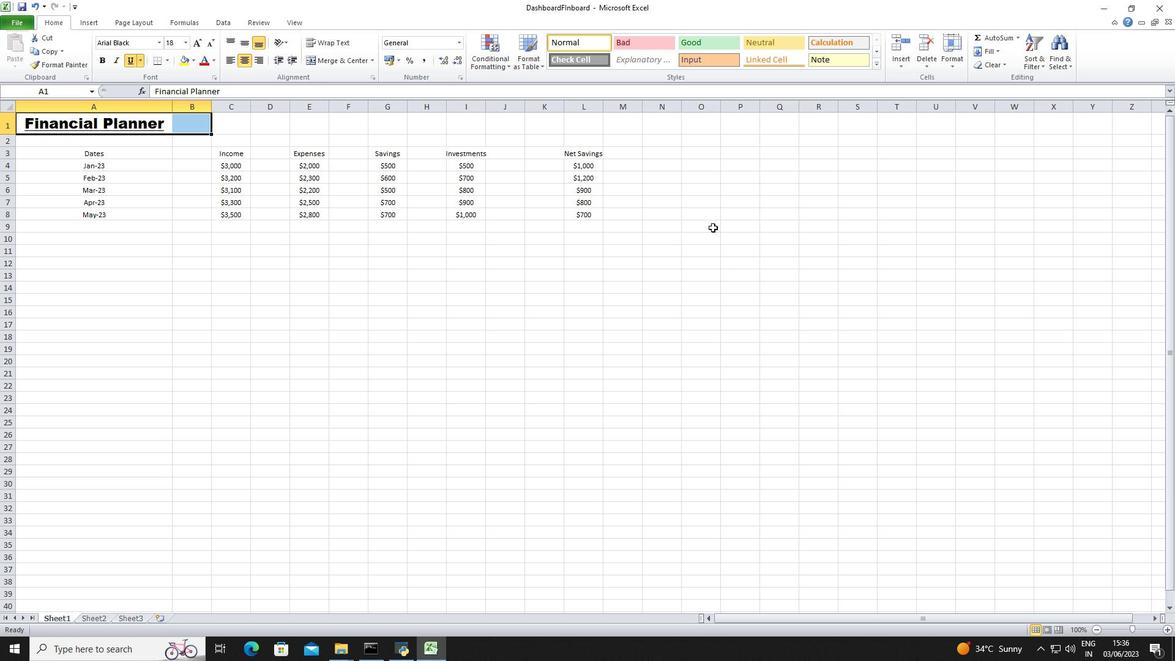 
